 Task: Add a condition where "Channel Is Web form" in new tickets in your groups.
Action: Mouse moved to (114, 417)
Screenshot: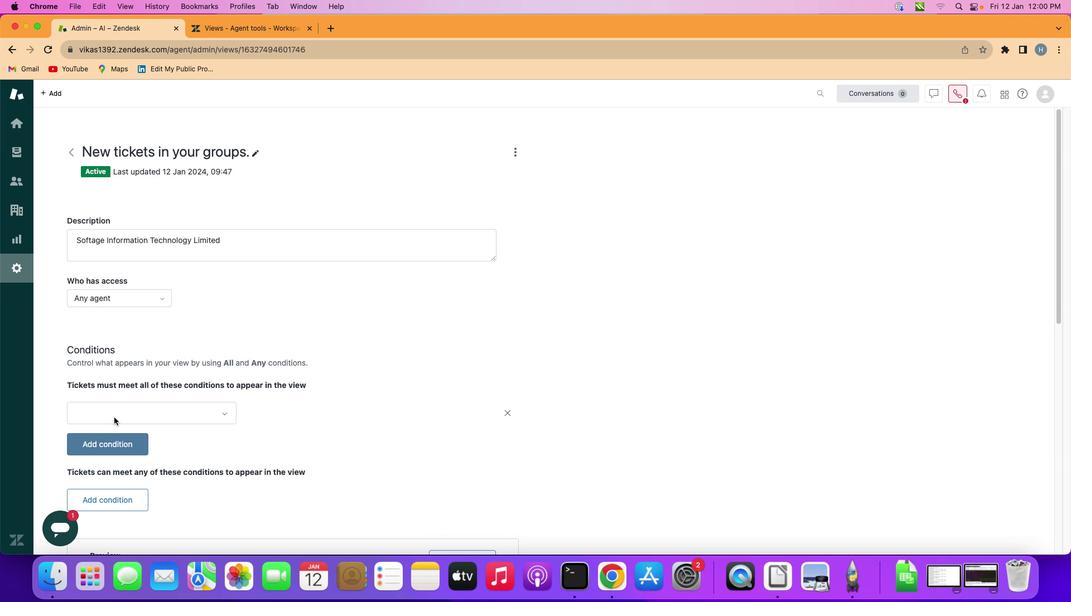 
Action: Mouse pressed left at (114, 417)
Screenshot: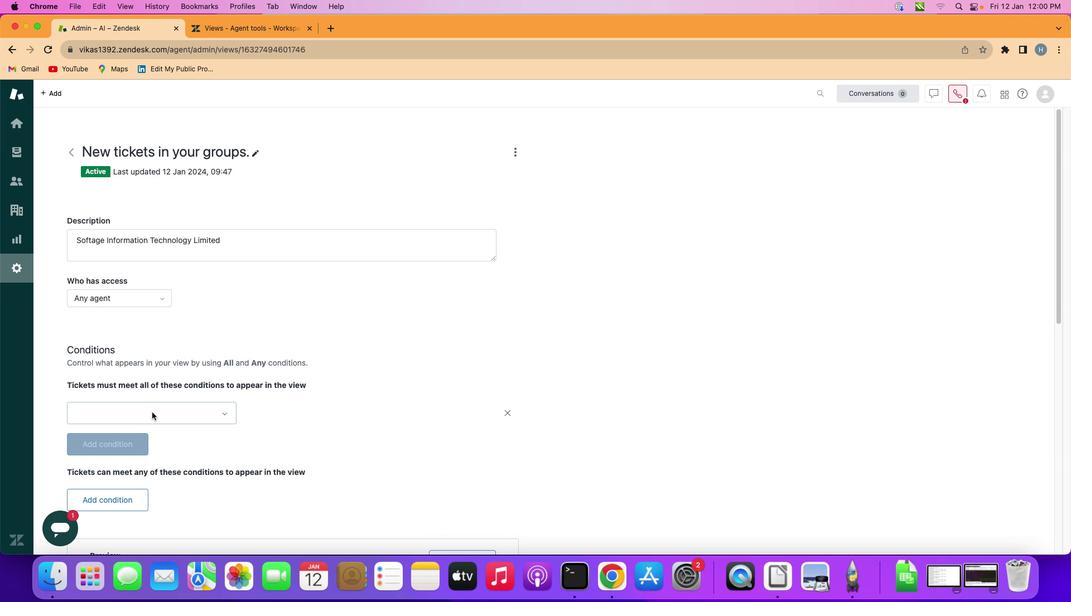 
Action: Mouse moved to (167, 410)
Screenshot: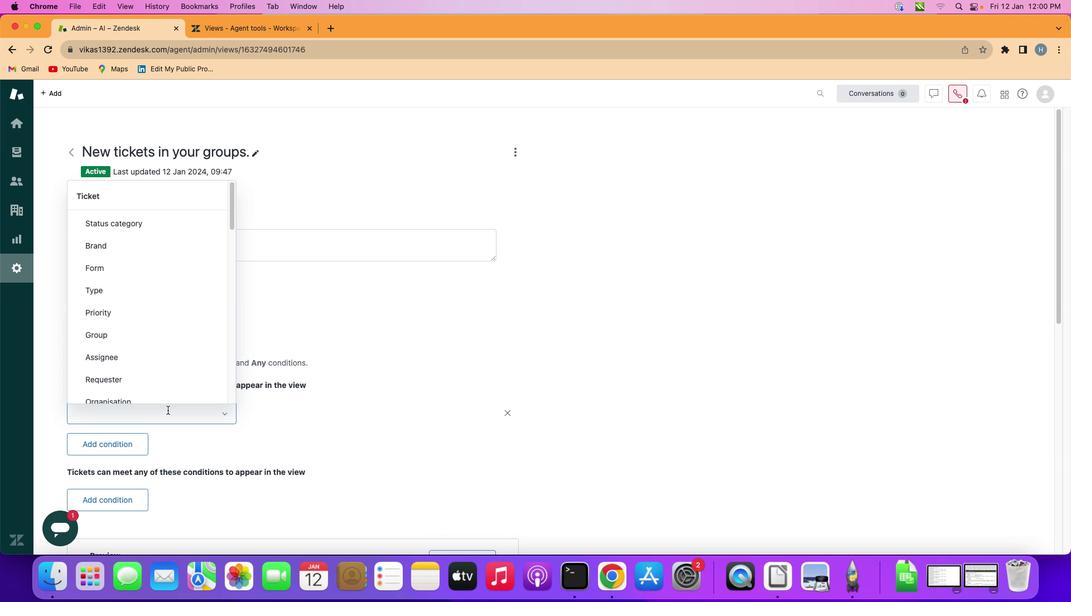 
Action: Mouse pressed left at (167, 410)
Screenshot: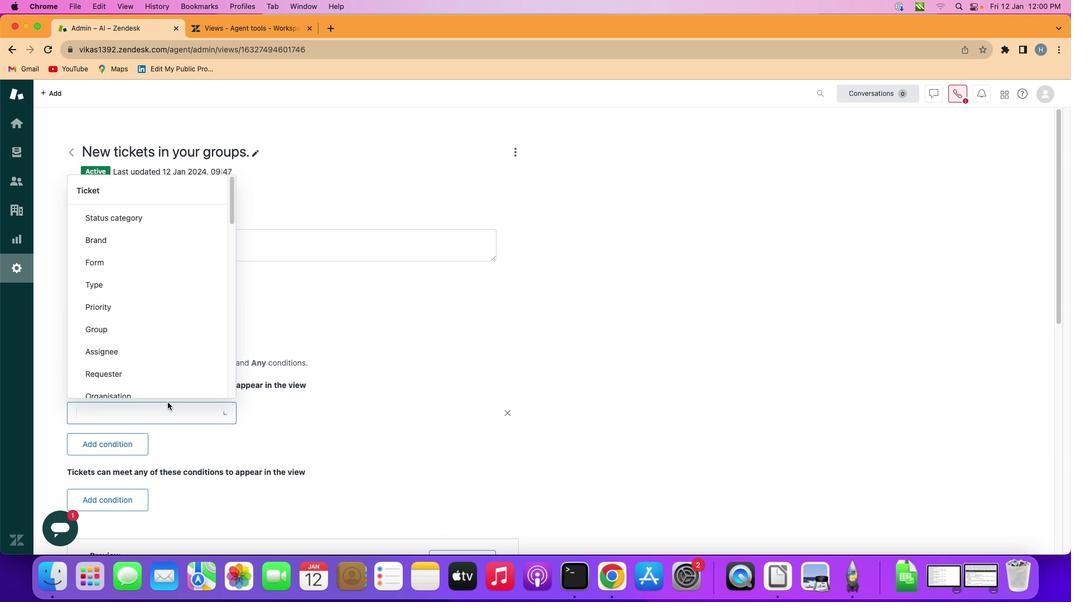 
Action: Mouse moved to (166, 287)
Screenshot: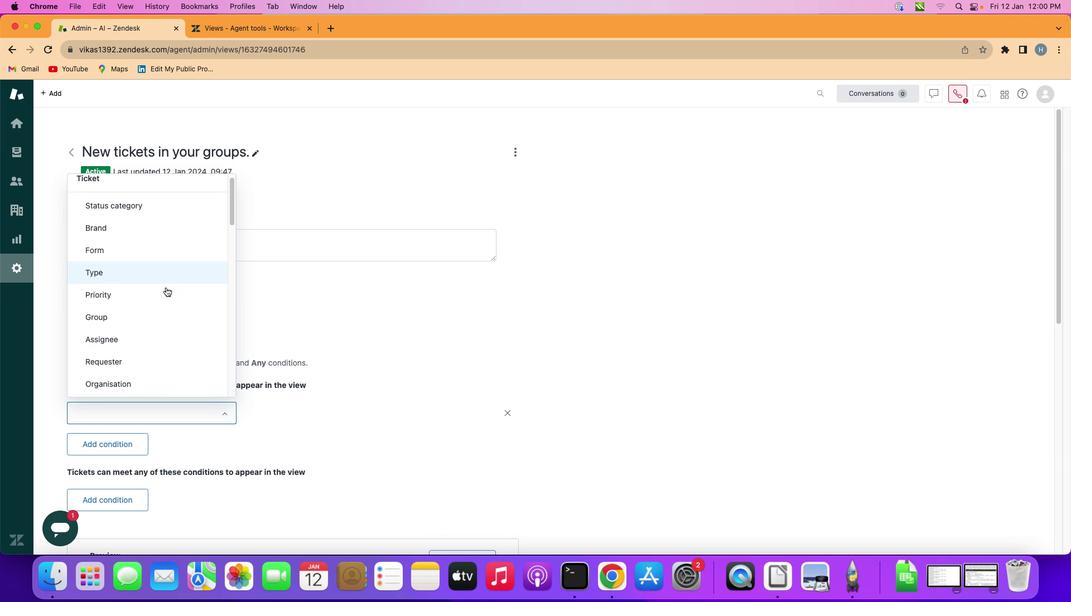 
Action: Mouse scrolled (166, 287) with delta (0, 0)
Screenshot: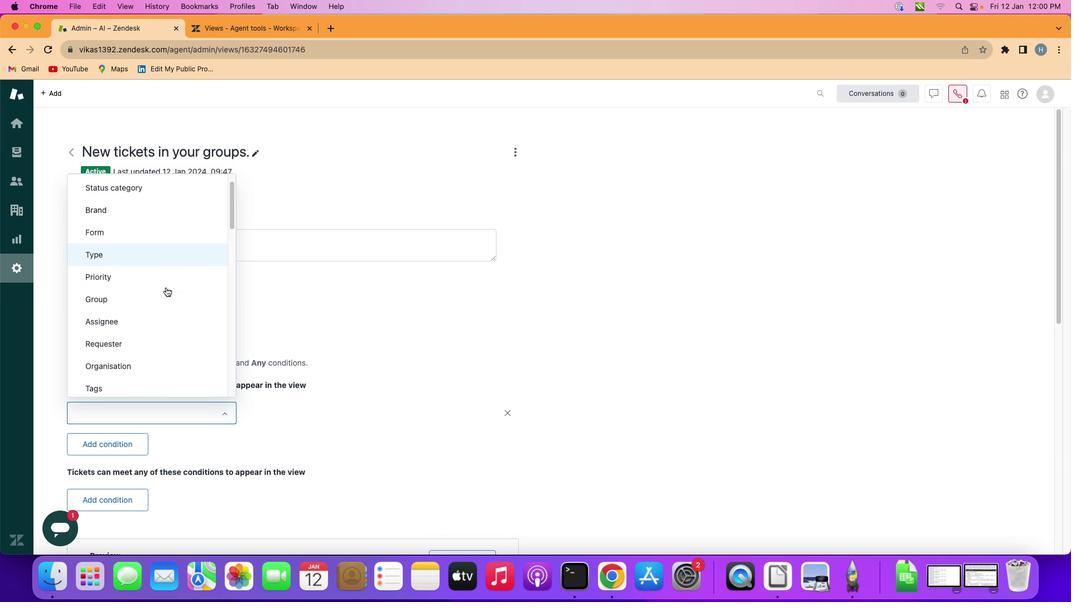 
Action: Mouse scrolled (166, 287) with delta (0, 0)
Screenshot: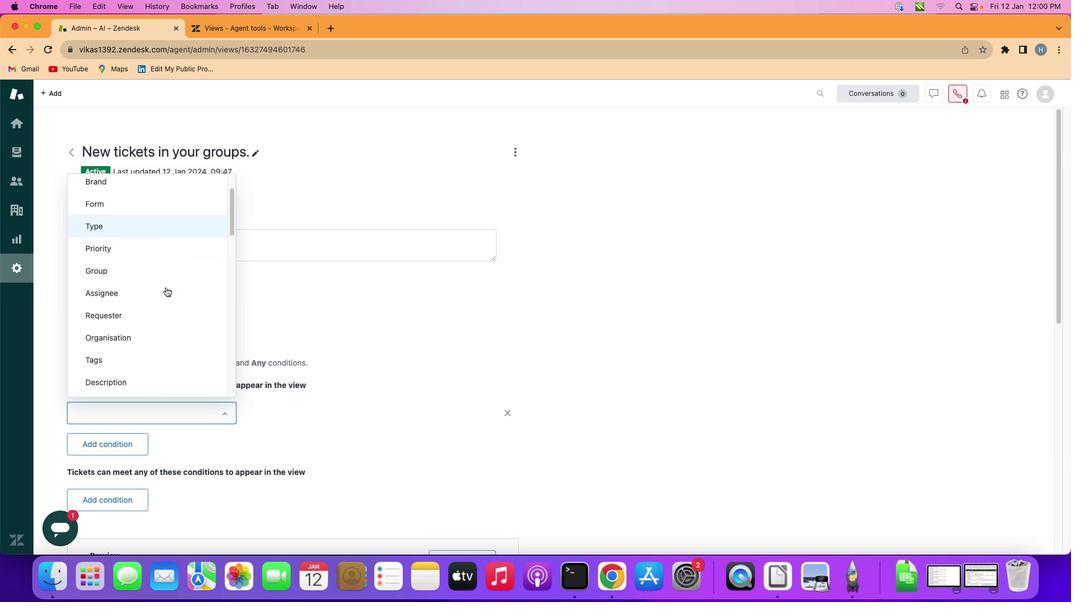 
Action: Mouse scrolled (166, 287) with delta (0, 0)
Screenshot: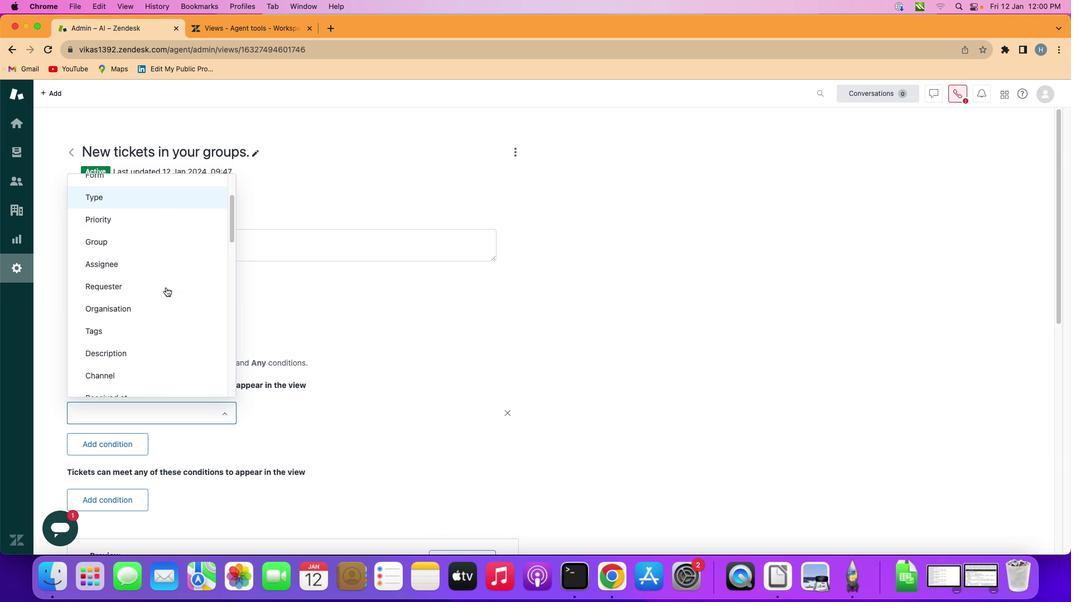
Action: Mouse scrolled (166, 287) with delta (0, 0)
Screenshot: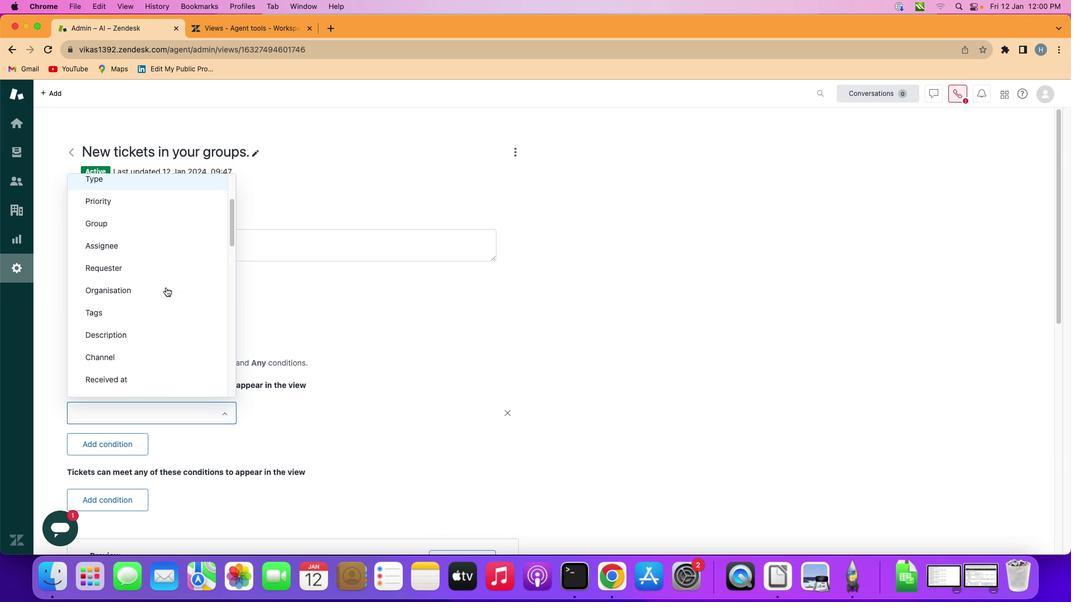 
Action: Mouse scrolled (166, 287) with delta (0, 0)
Screenshot: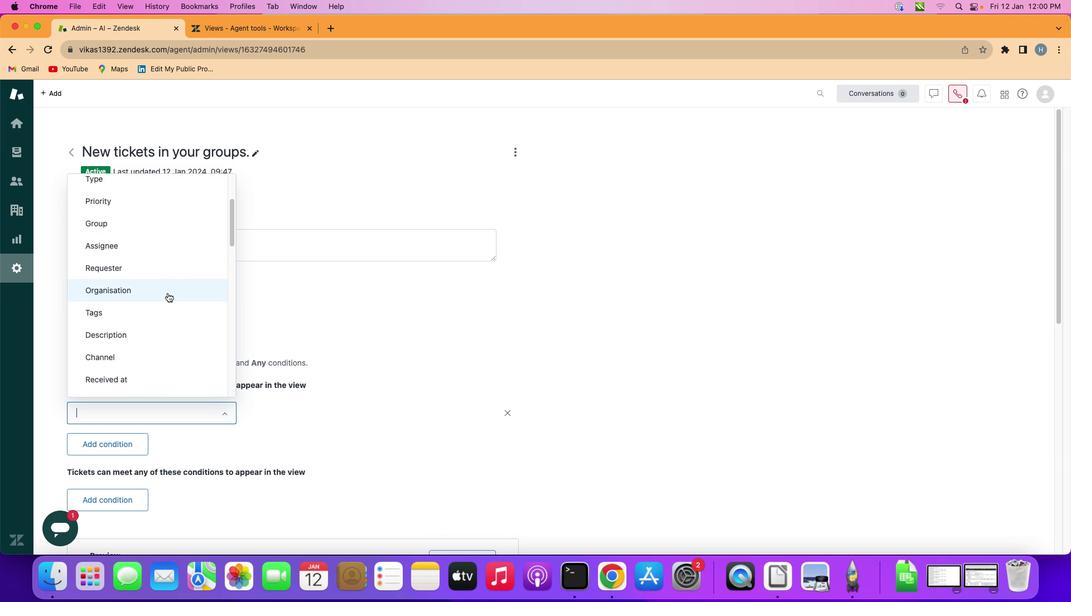 
Action: Mouse moved to (157, 354)
Screenshot: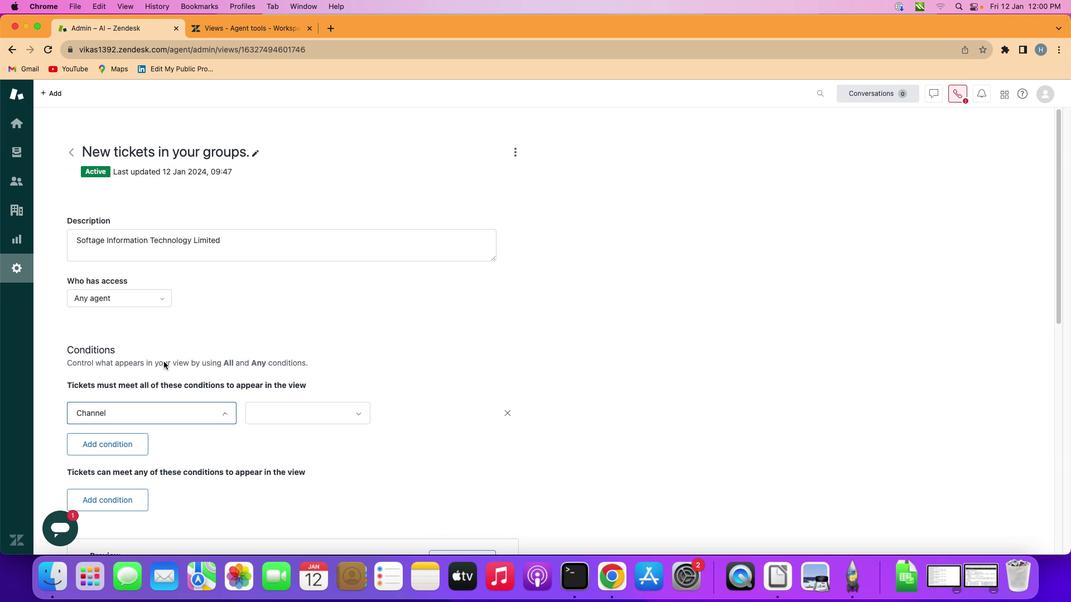 
Action: Mouse pressed left at (157, 354)
Screenshot: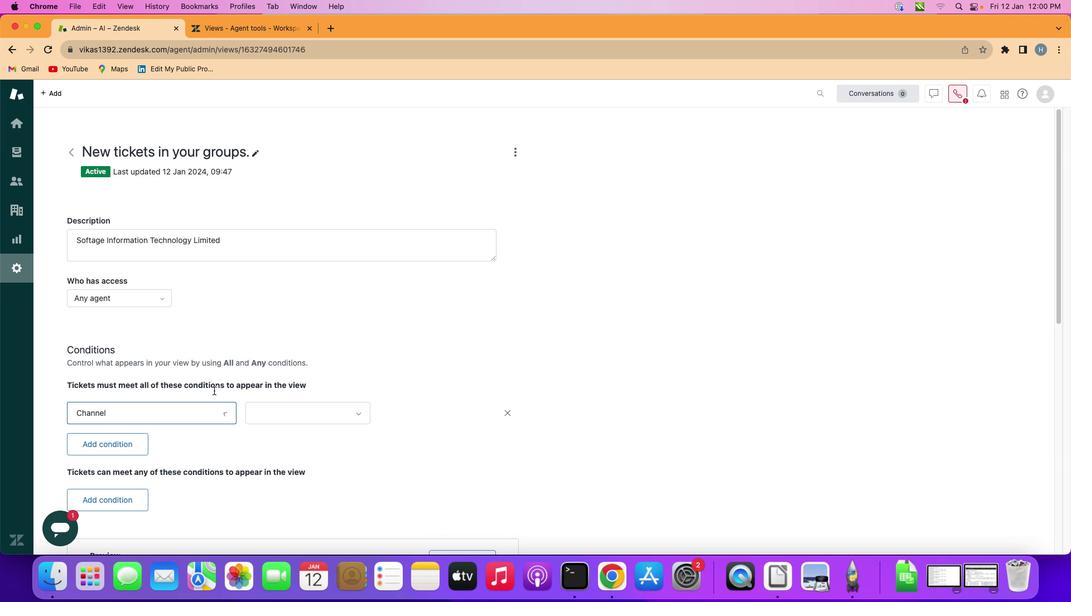 
Action: Mouse moved to (301, 408)
Screenshot: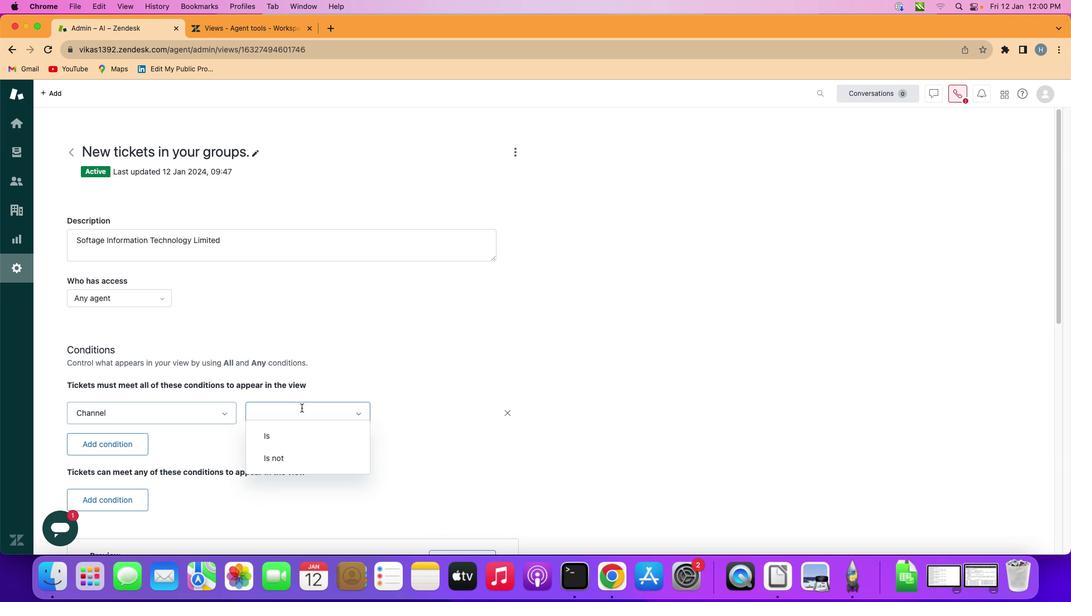 
Action: Mouse pressed left at (301, 408)
Screenshot: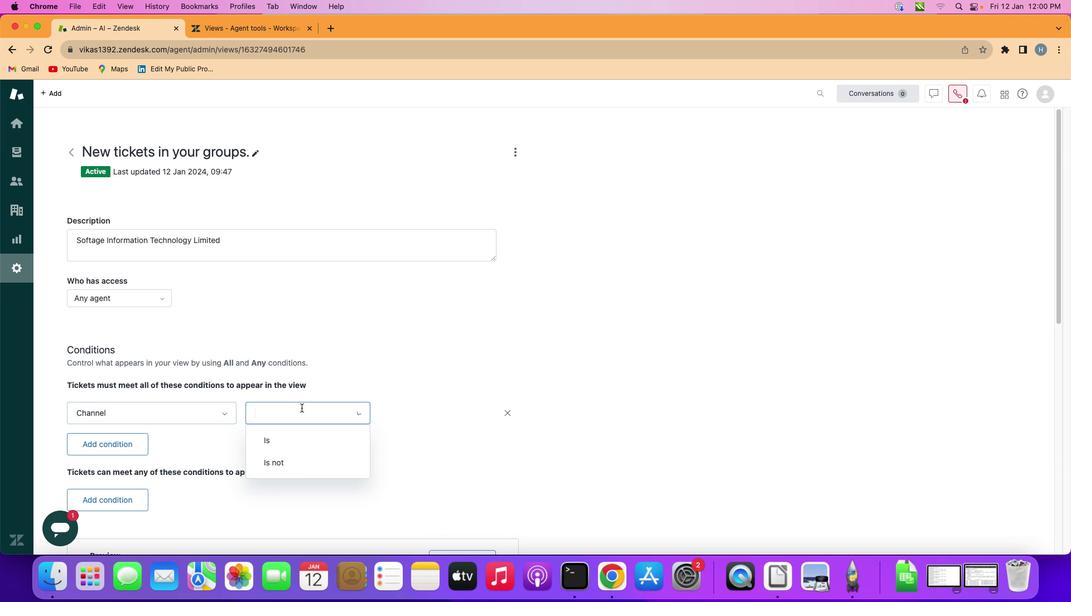 
Action: Mouse moved to (304, 435)
Screenshot: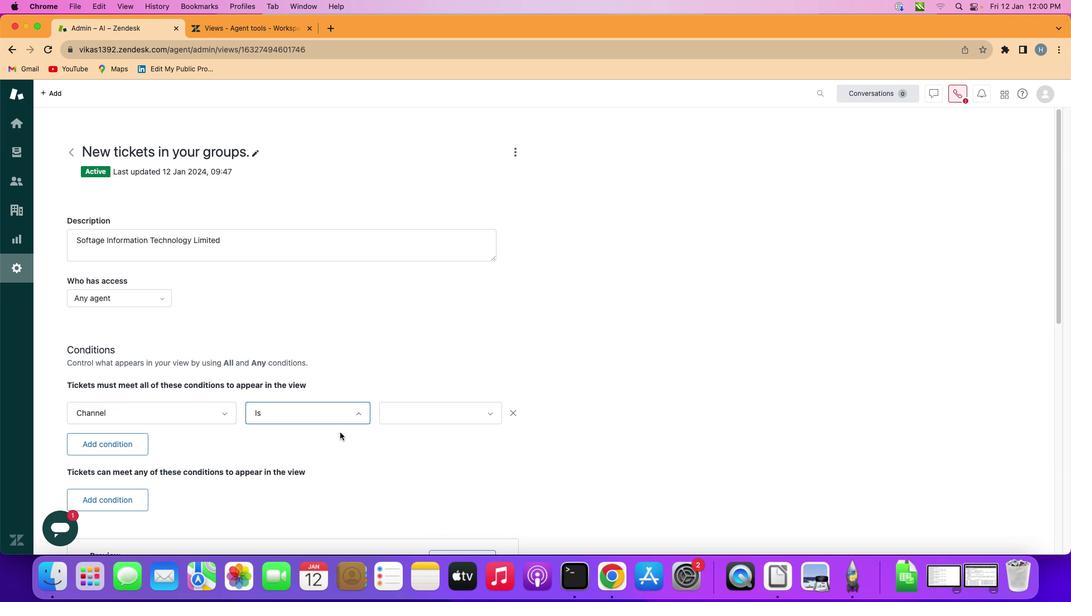 
Action: Mouse pressed left at (304, 435)
Screenshot: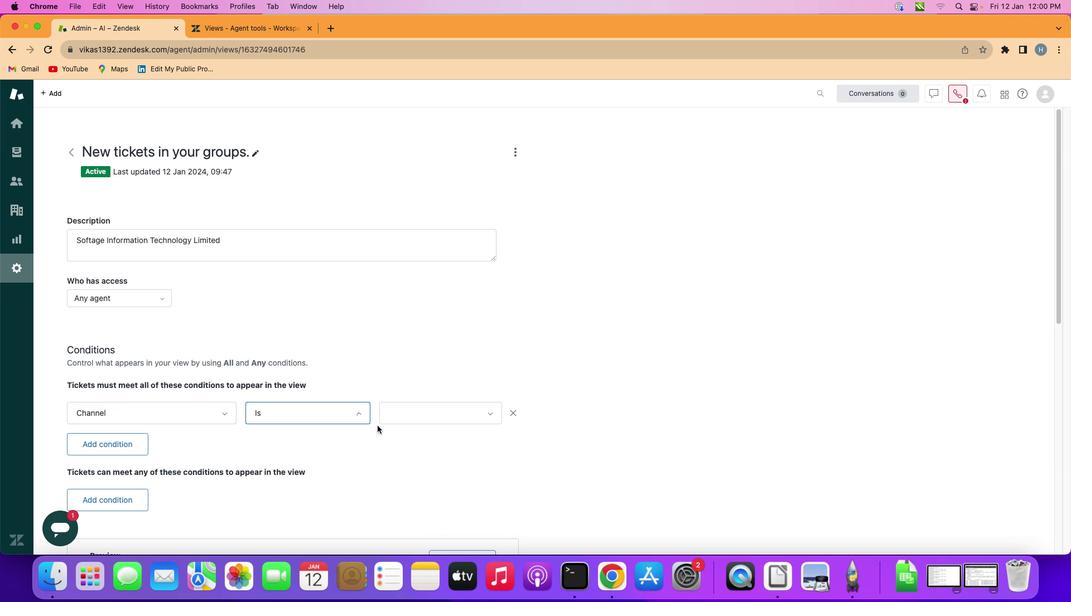 
Action: Mouse moved to (444, 407)
Screenshot: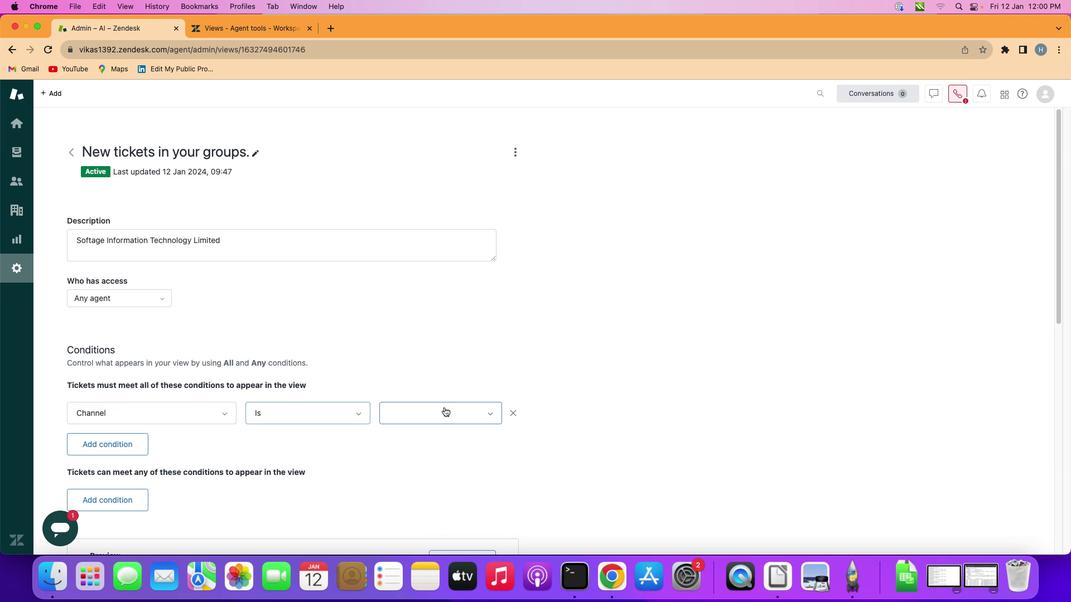
Action: Mouse pressed left at (444, 407)
Screenshot: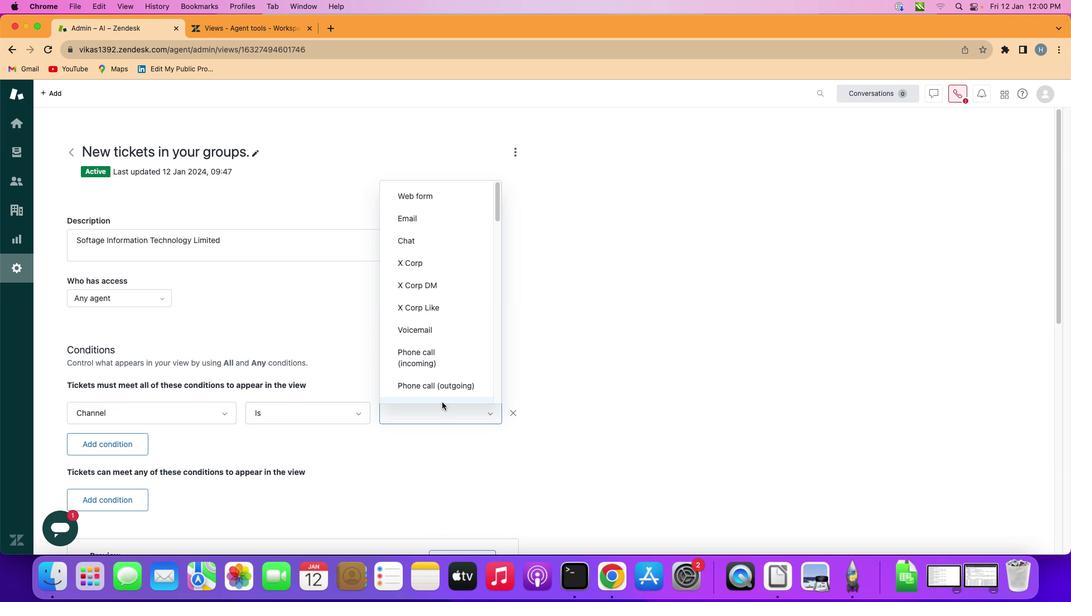 
Action: Mouse moved to (444, 189)
Screenshot: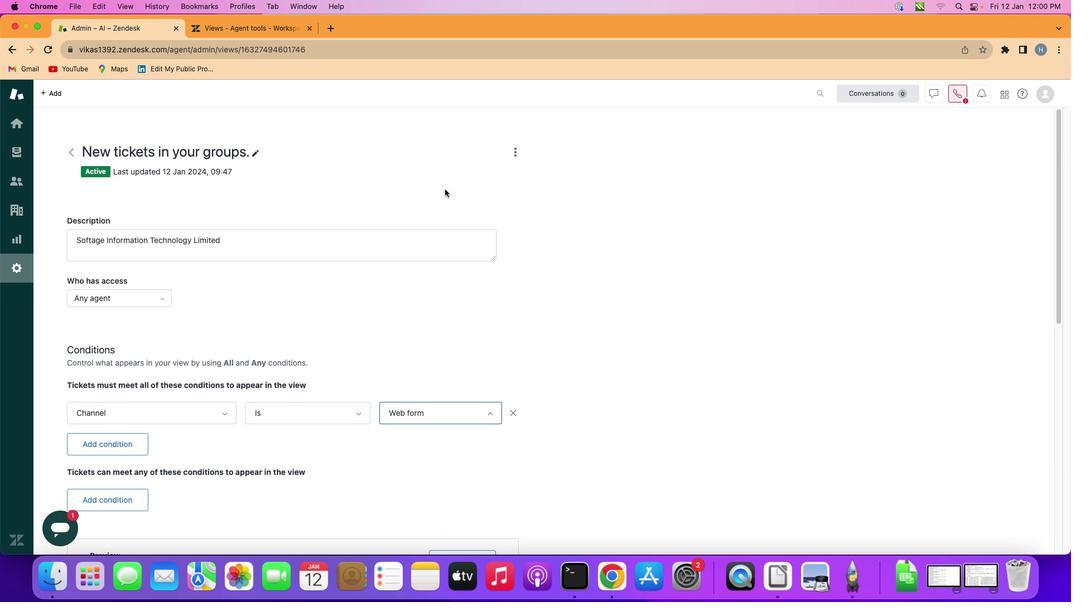 
Action: Mouse pressed left at (444, 189)
Screenshot: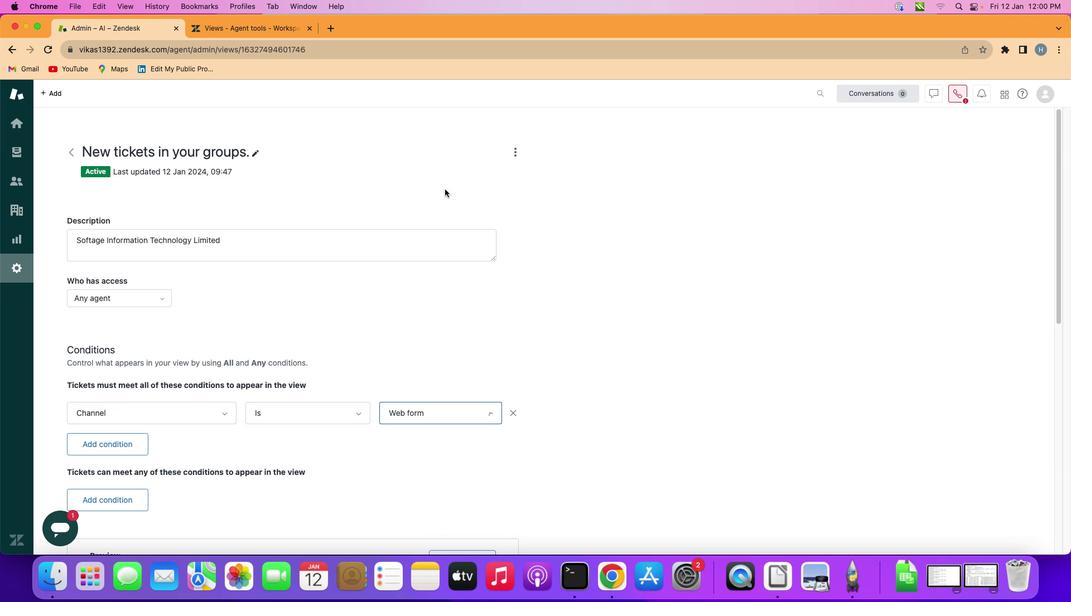
Action: Mouse moved to (444, 189)
Screenshot: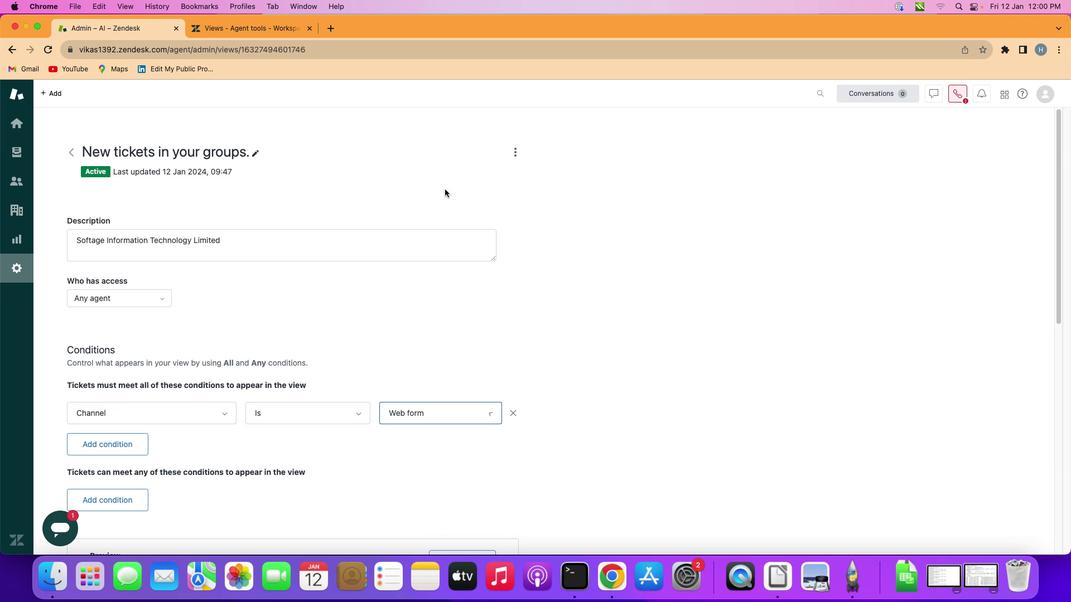 
